 Task: Sort the products in the category "Ale" by unit price (low first).
Action: Mouse moved to (916, 317)
Screenshot: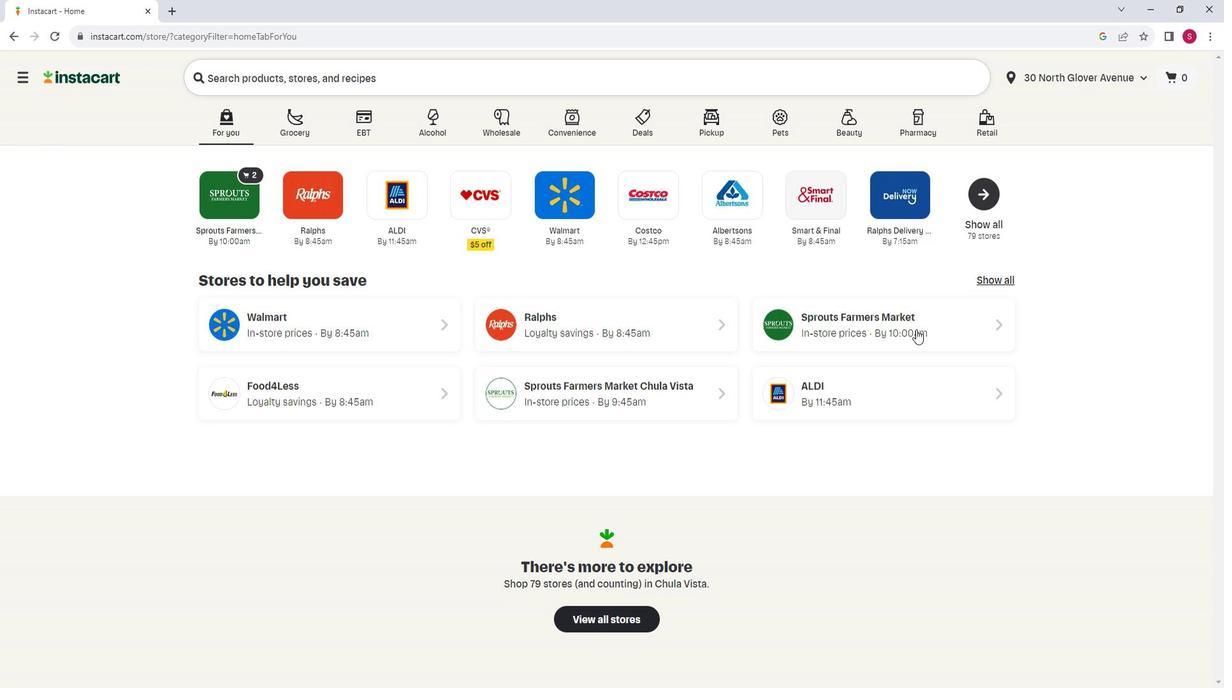 
Action: Mouse pressed left at (916, 317)
Screenshot: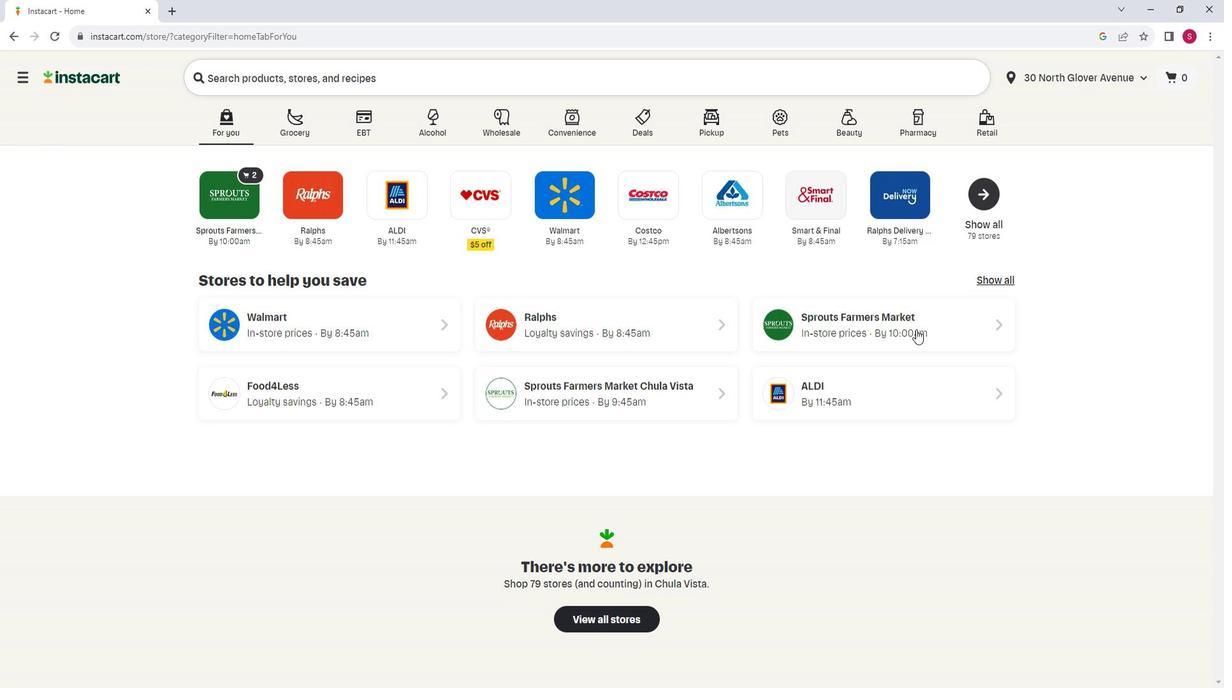 
Action: Mouse moved to (110, 434)
Screenshot: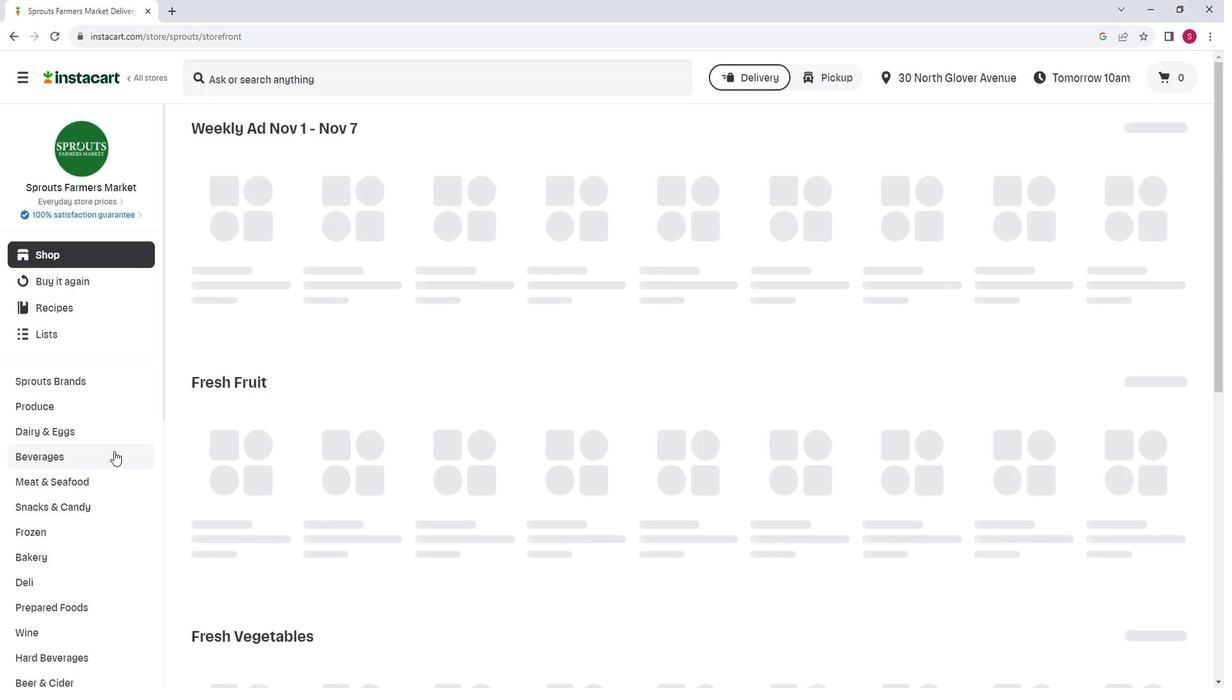 
Action: Mouse scrolled (110, 434) with delta (0, 0)
Screenshot: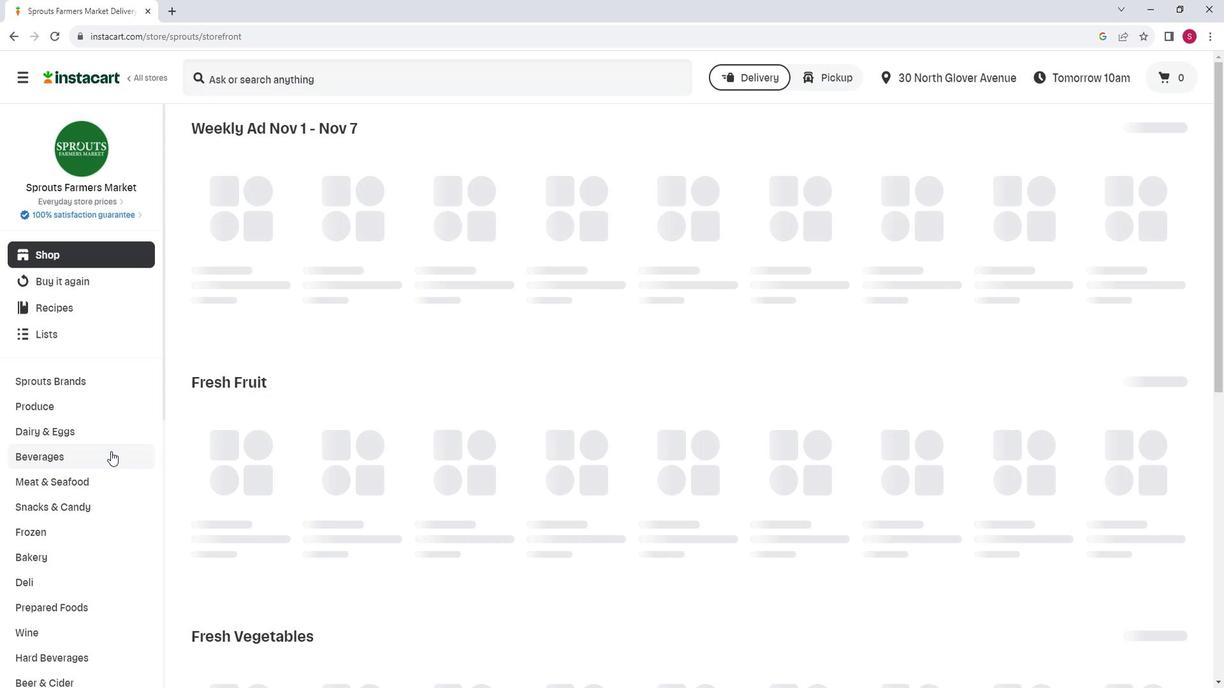 
Action: Mouse scrolled (110, 434) with delta (0, 0)
Screenshot: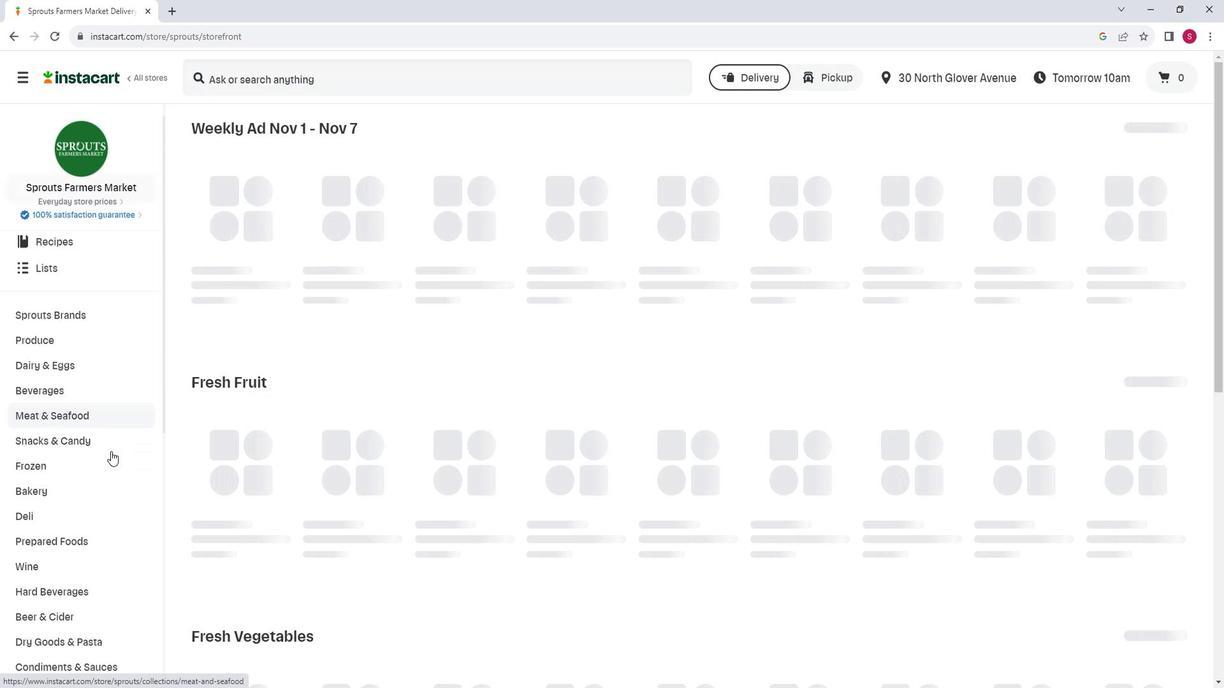 
Action: Mouse moved to (91, 526)
Screenshot: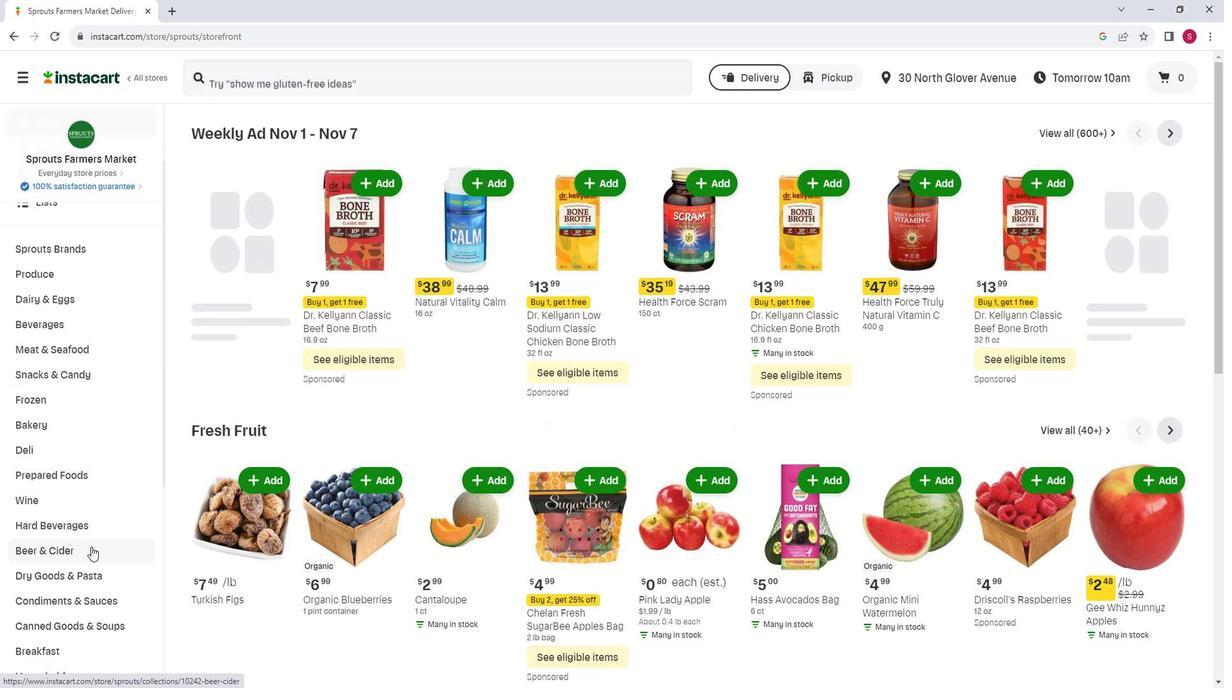 
Action: Mouse pressed left at (91, 526)
Screenshot: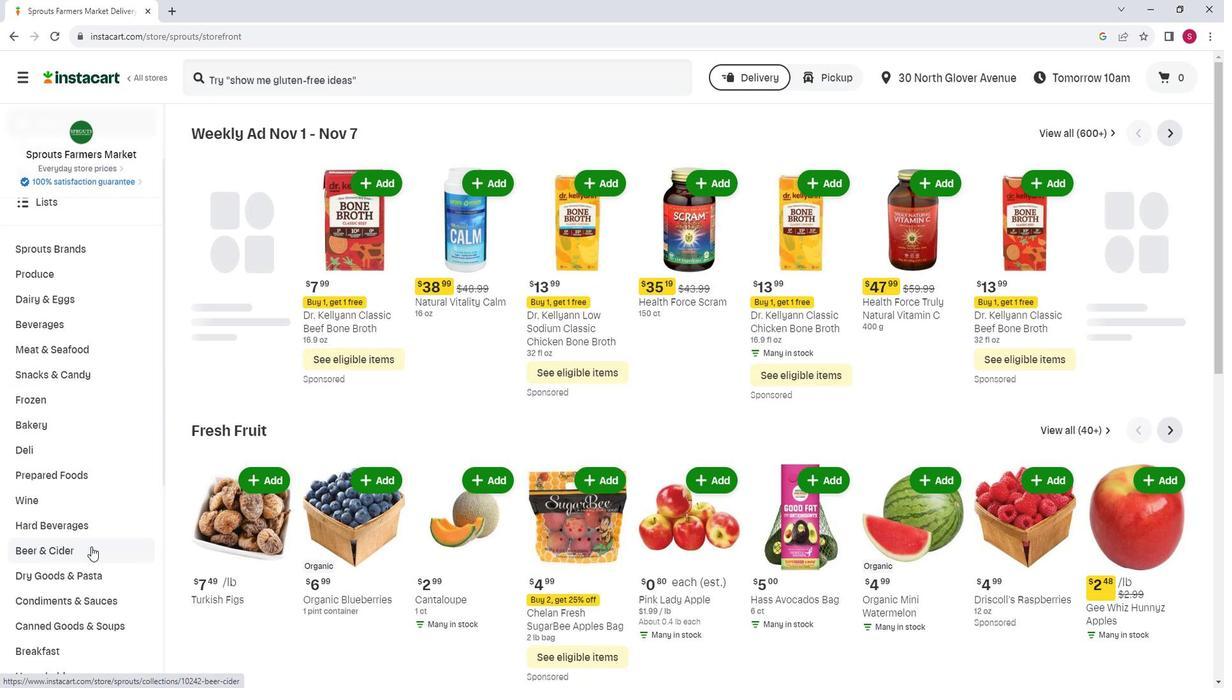 
Action: Mouse moved to (441, 160)
Screenshot: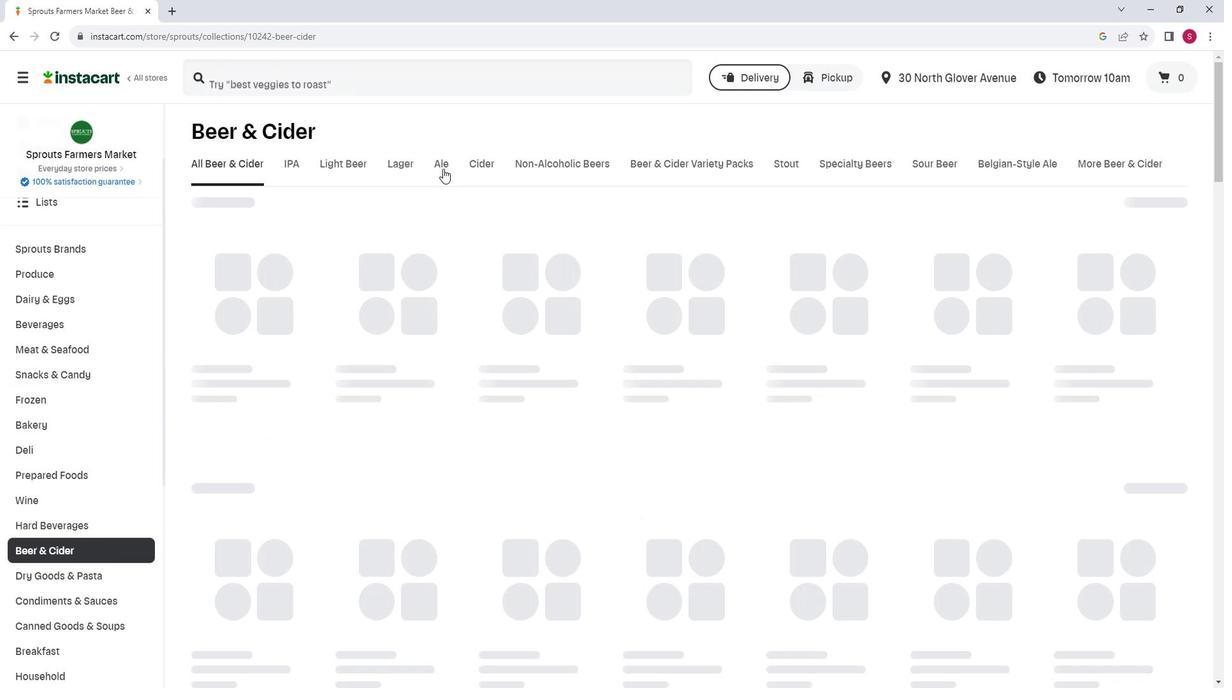 
Action: Mouse pressed left at (441, 160)
Screenshot: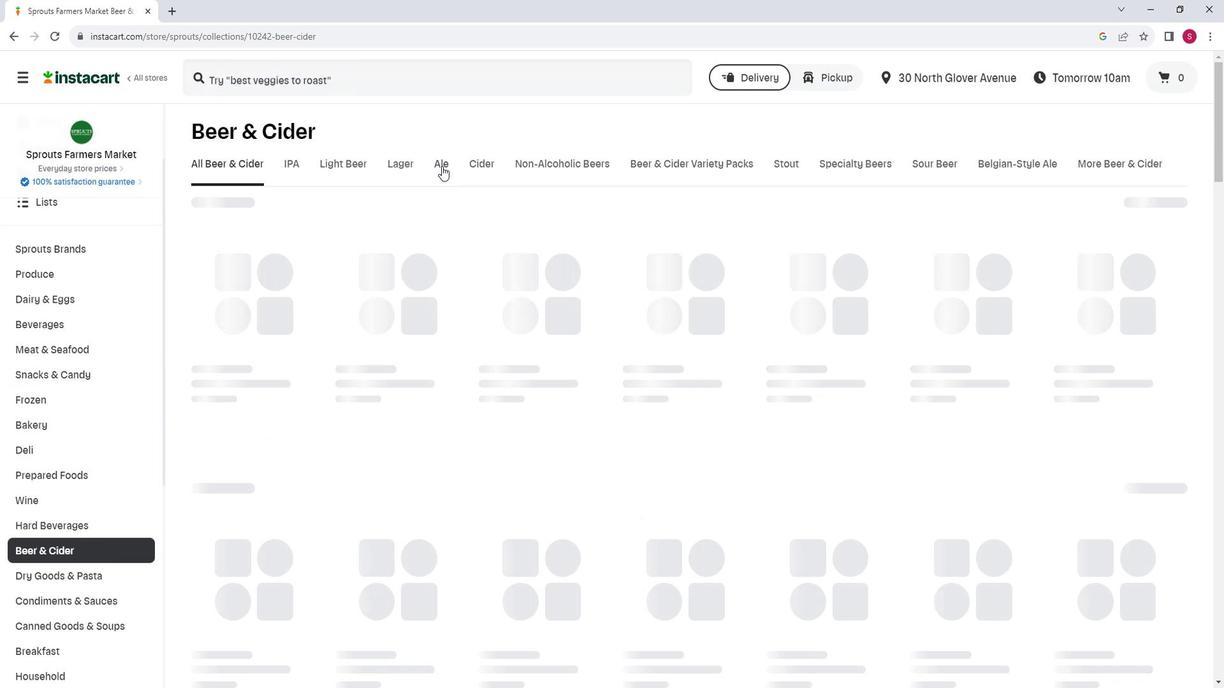 
Action: Mouse moved to (1175, 202)
Screenshot: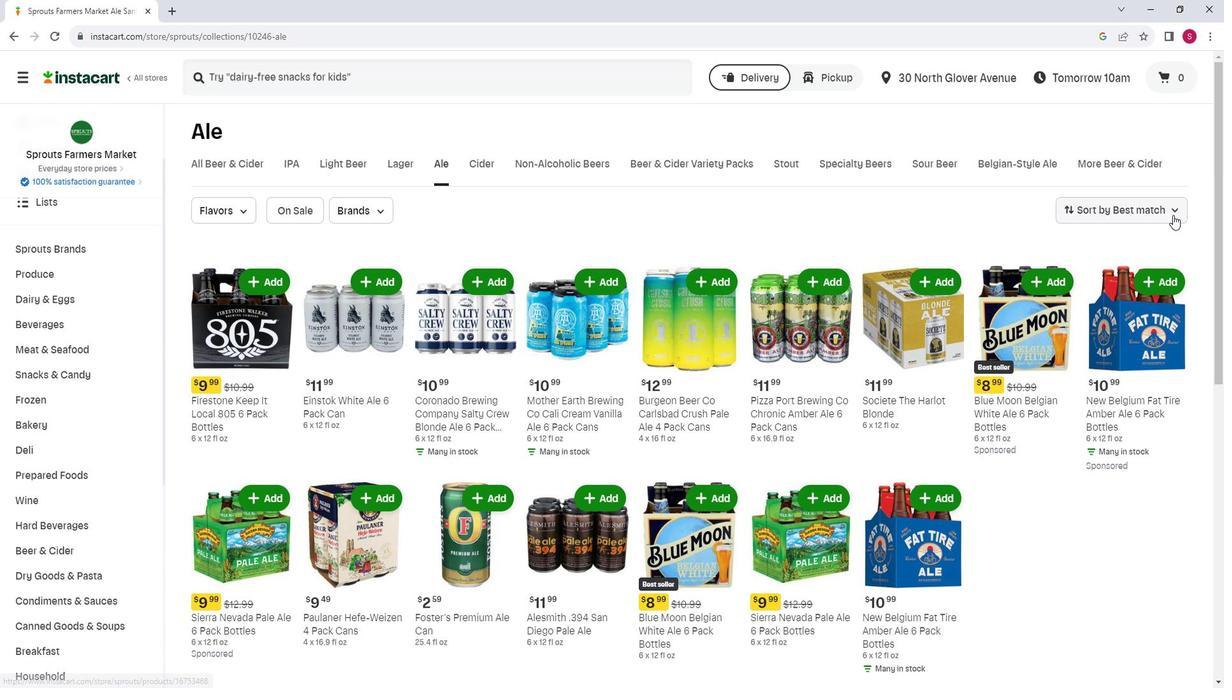
Action: Mouse pressed left at (1175, 202)
Screenshot: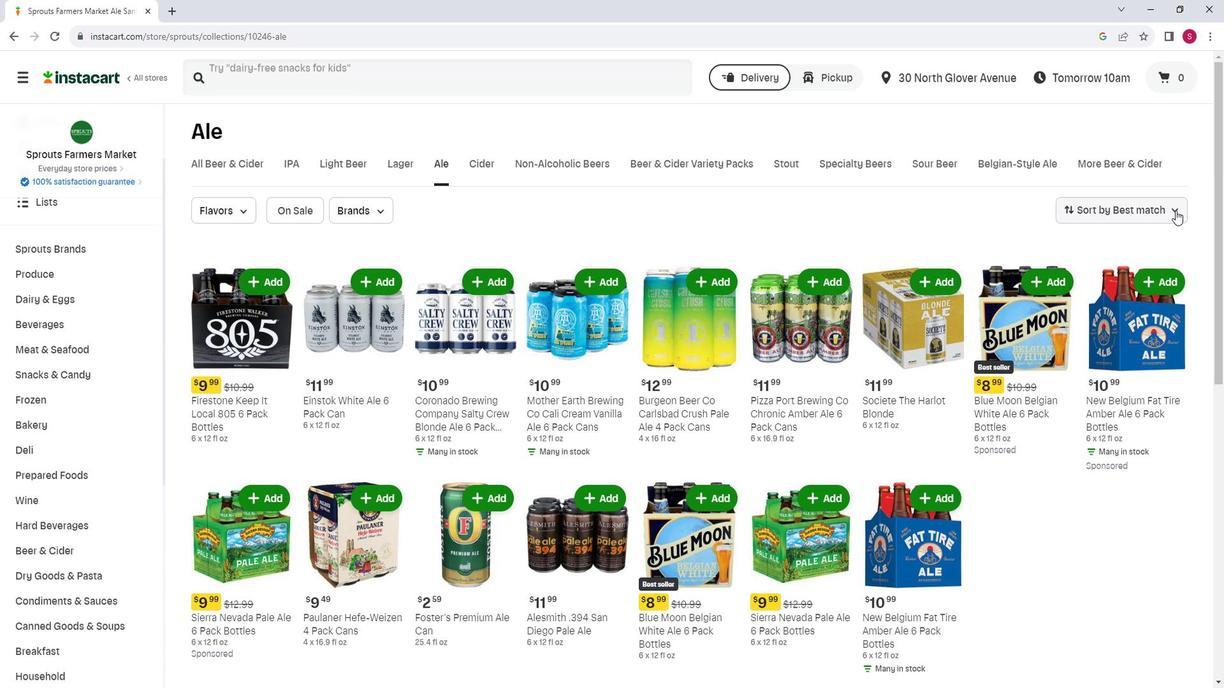 
Action: Mouse moved to (1144, 316)
Screenshot: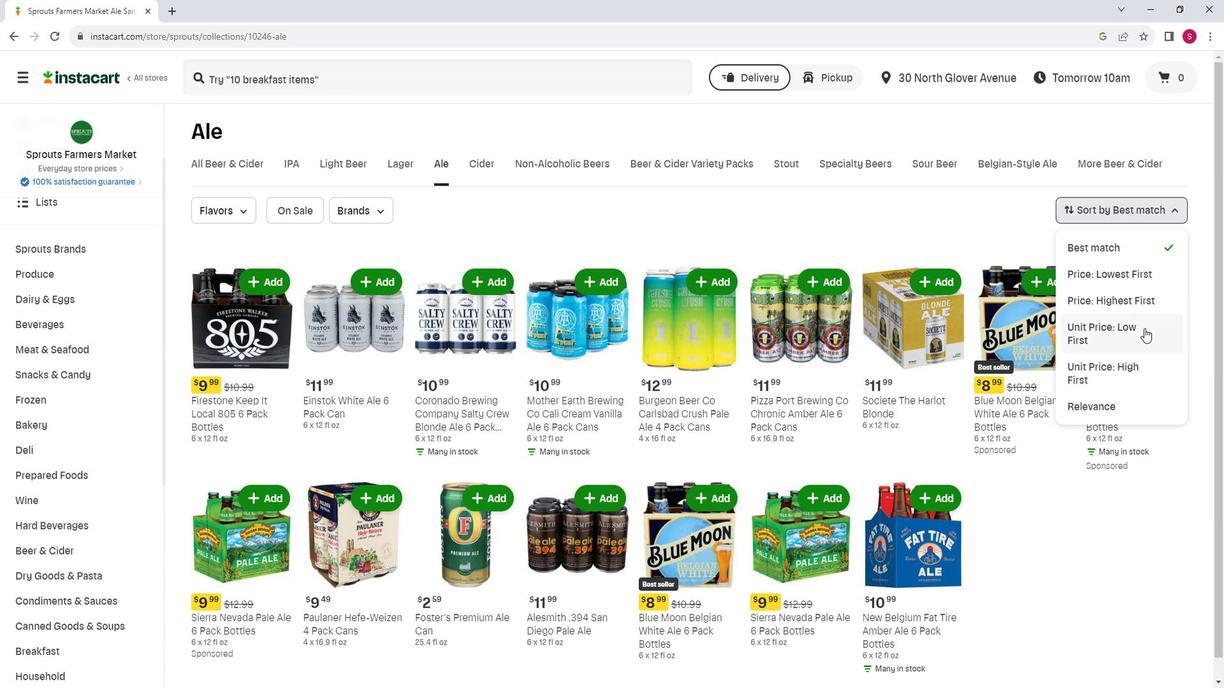 
Action: Mouse pressed left at (1144, 316)
Screenshot: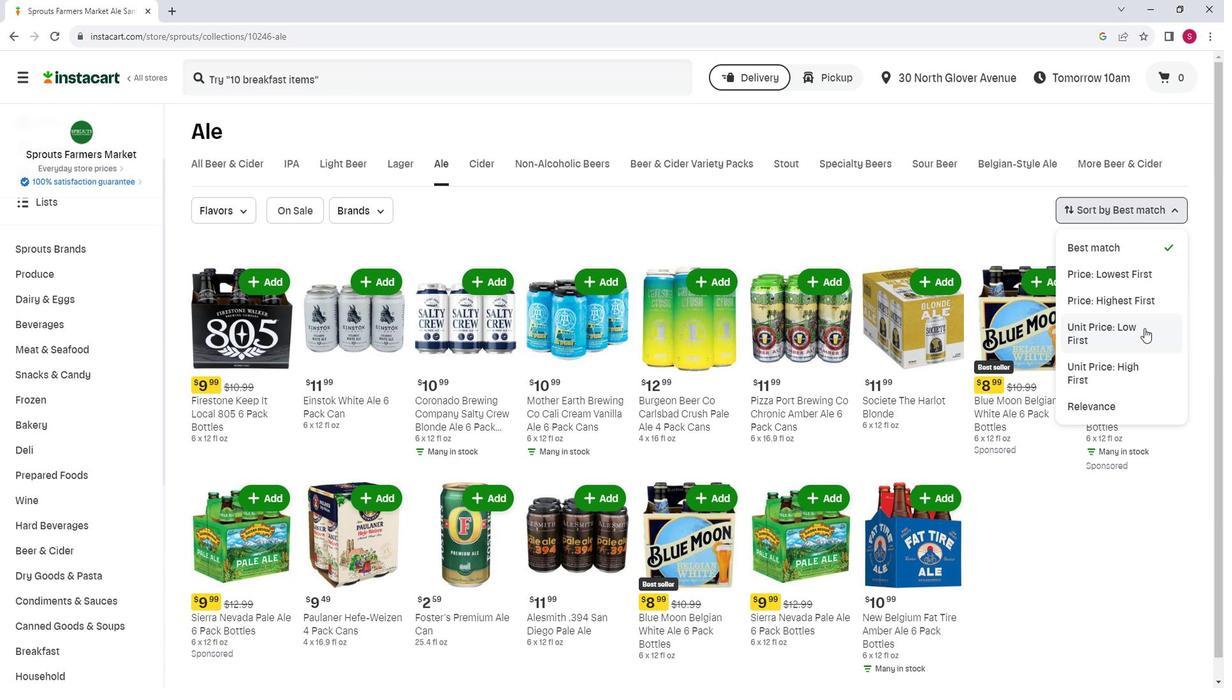 
Action: Mouse moved to (737, 237)
Screenshot: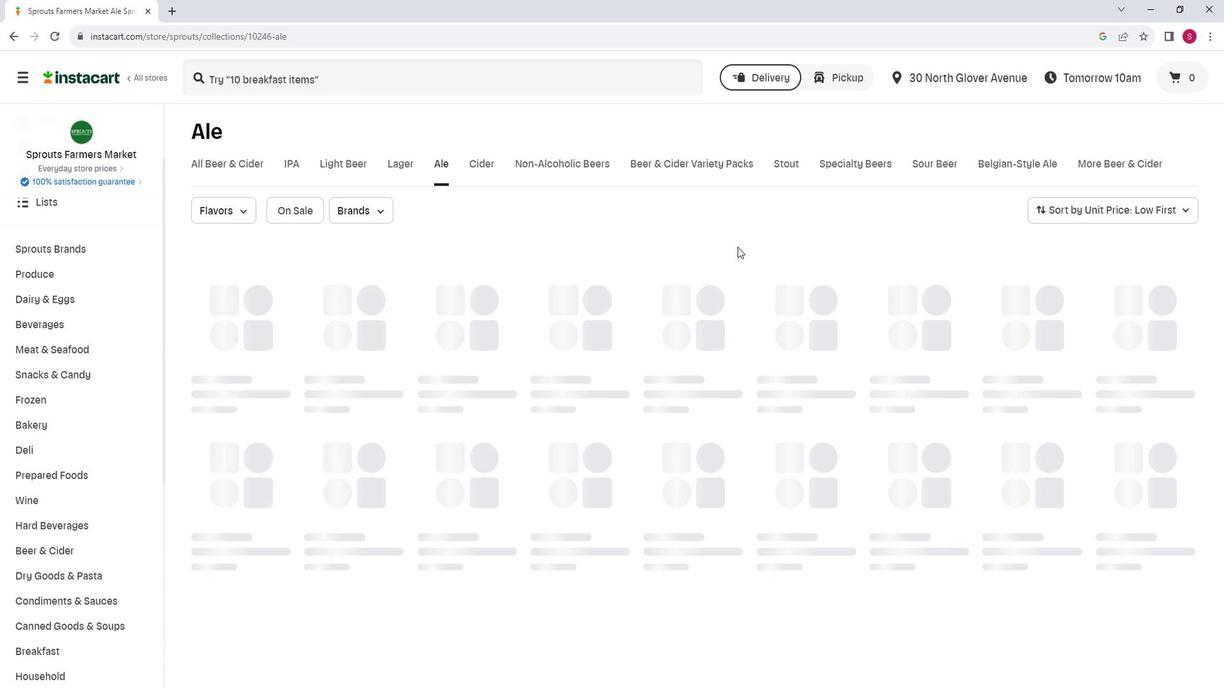 
Action: Mouse scrolled (737, 236) with delta (0, 0)
Screenshot: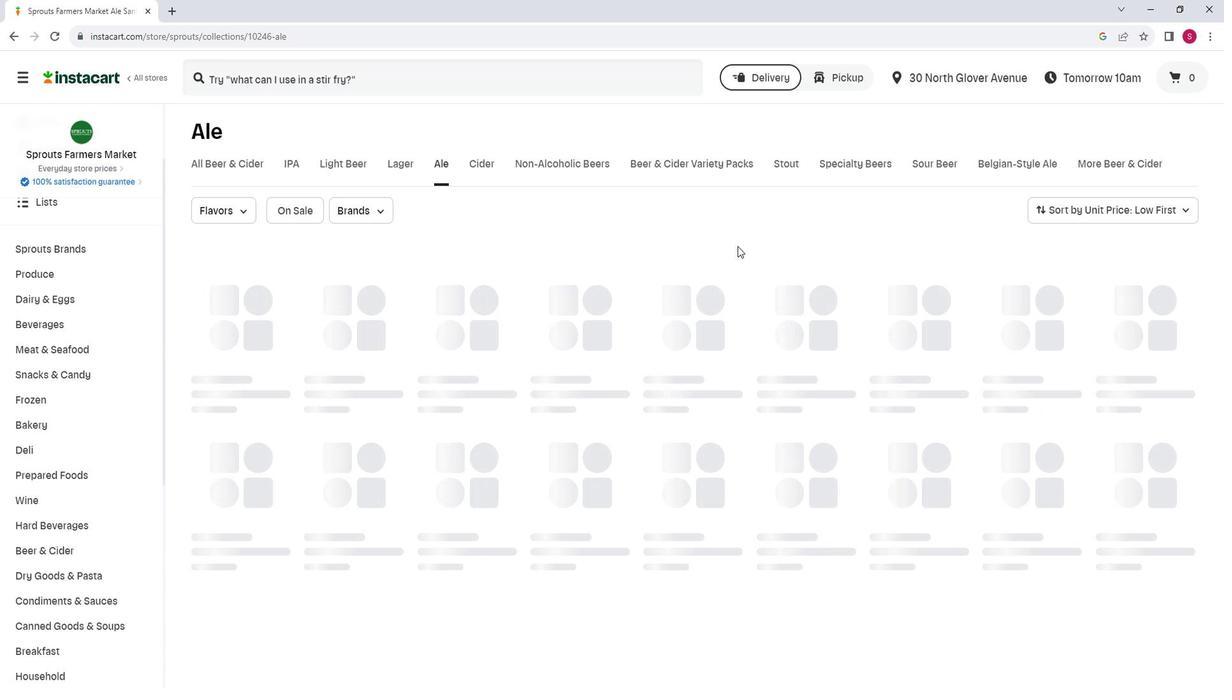 
Action: Mouse scrolled (737, 236) with delta (0, 0)
Screenshot: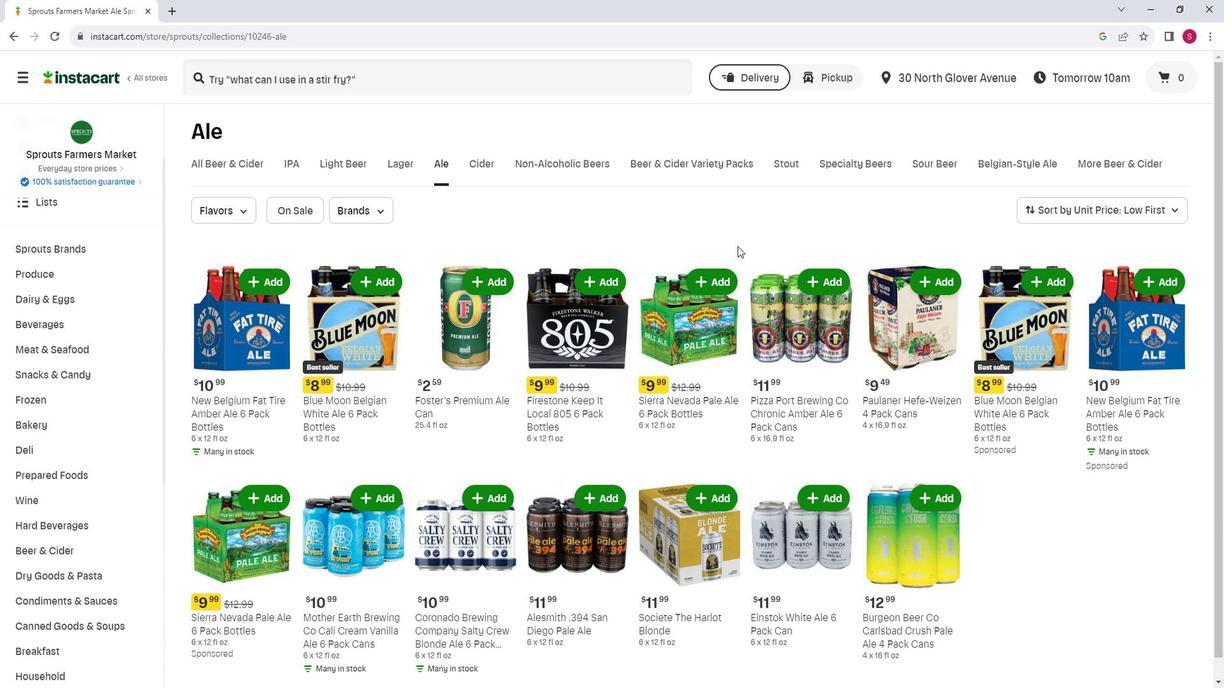 
Action: Mouse scrolled (737, 236) with delta (0, 0)
Screenshot: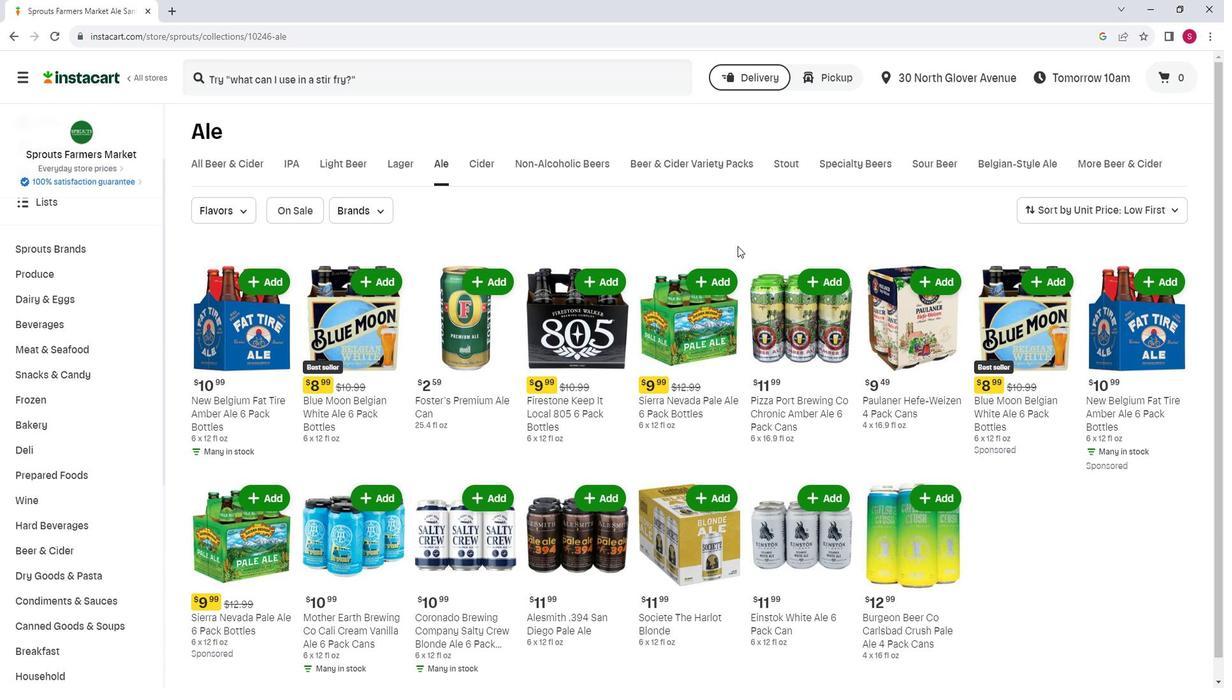 
Action: Mouse scrolled (737, 236) with delta (0, 0)
Screenshot: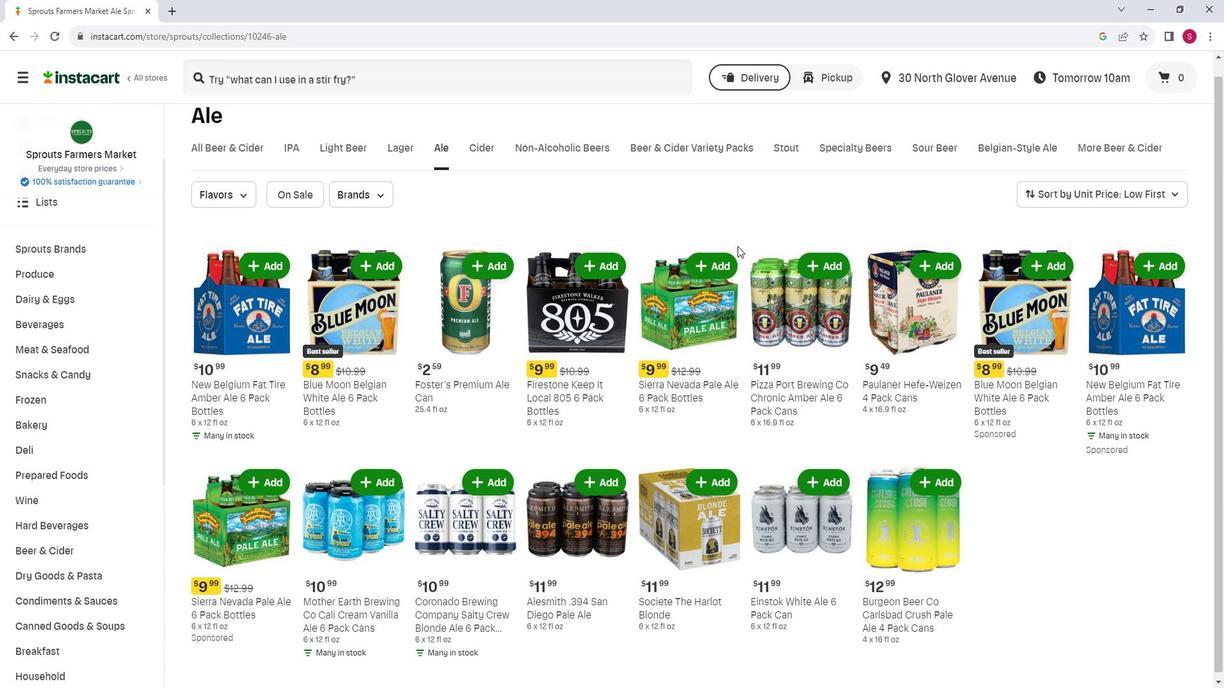 
Action: Mouse moved to (737, 237)
Screenshot: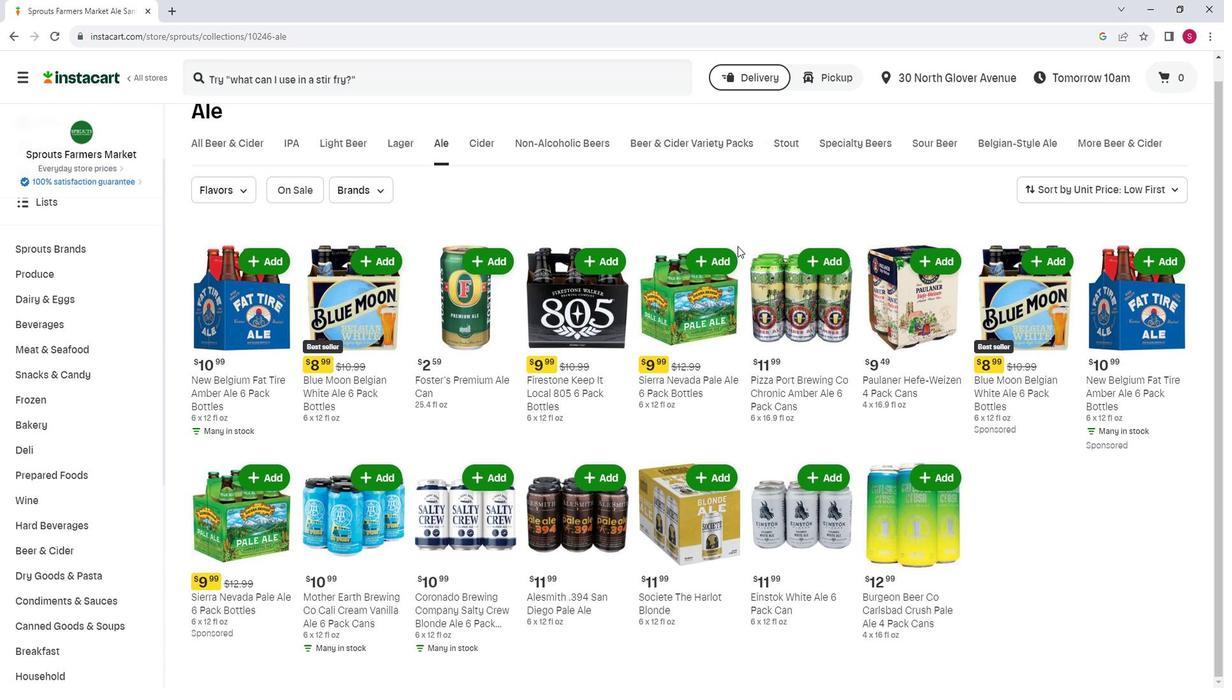 
